 Task: Write the name "Softage" in blank input field and Click Add button Under Select in New Bill.
Action: Mouse moved to (118, 19)
Screenshot: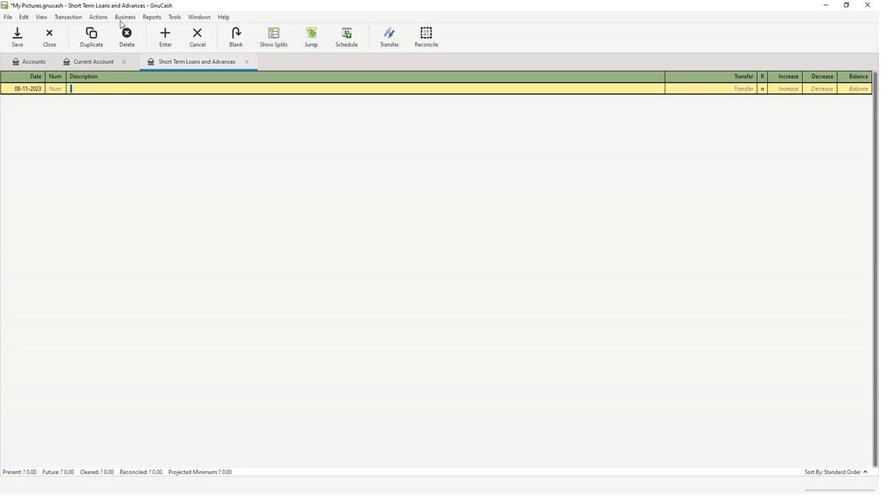 
Action: Mouse pressed left at (118, 19)
Screenshot: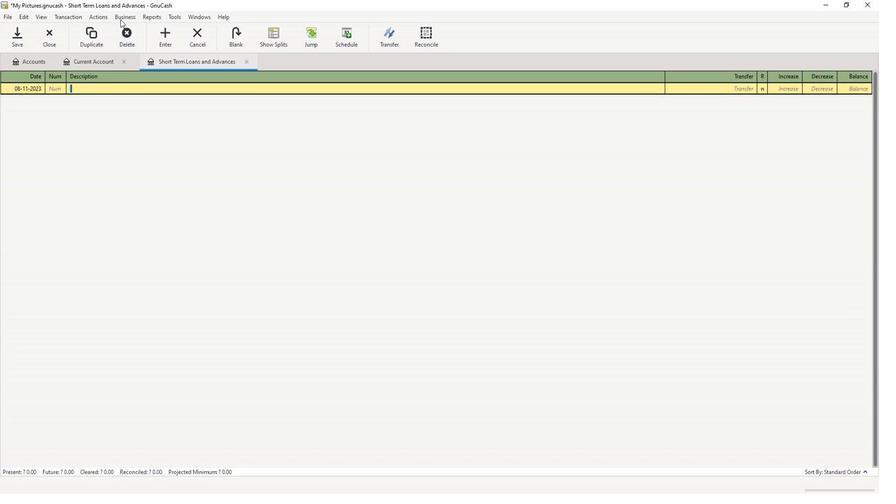 
Action: Mouse moved to (135, 37)
Screenshot: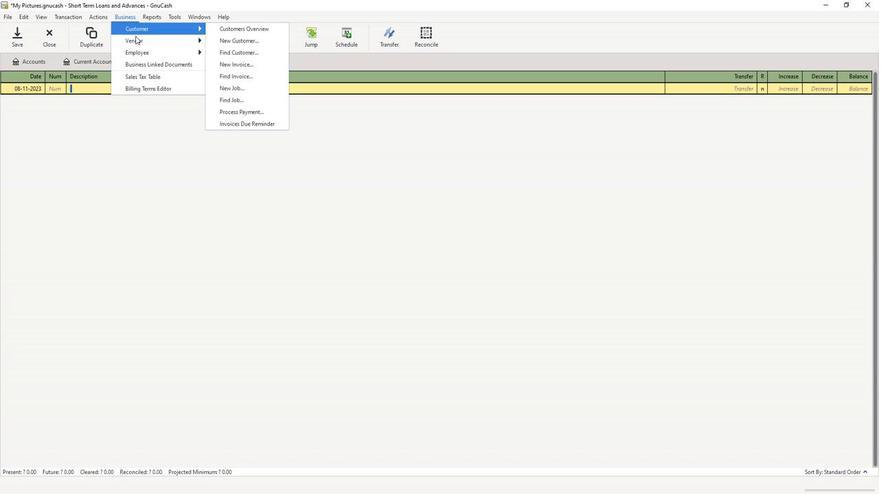 
Action: Mouse pressed left at (135, 37)
Screenshot: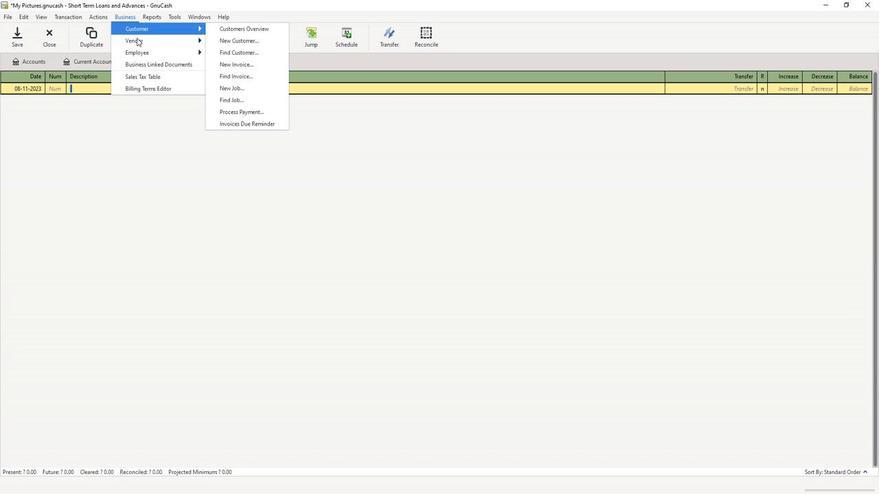 
Action: Mouse moved to (231, 77)
Screenshot: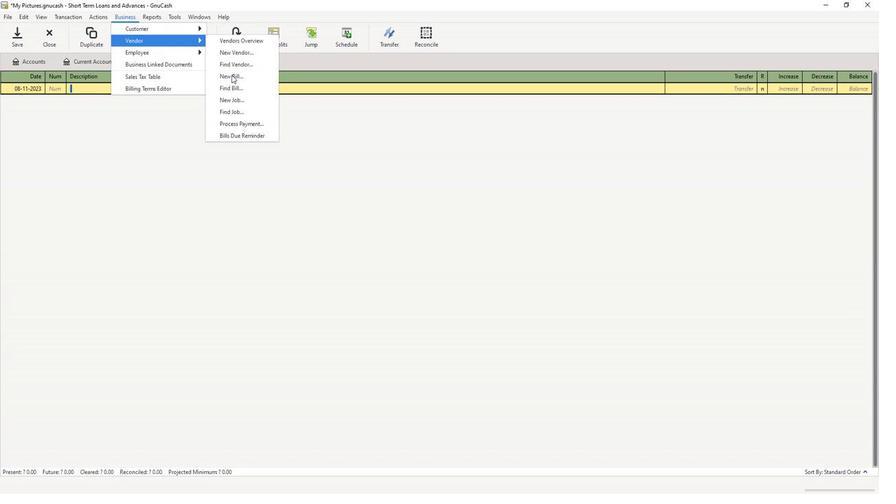 
Action: Mouse pressed left at (231, 77)
Screenshot: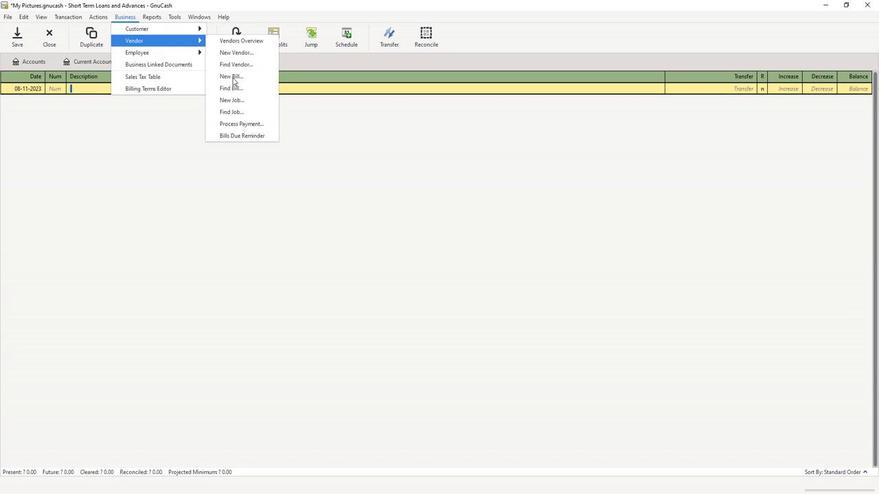 
Action: Mouse moved to (488, 308)
Screenshot: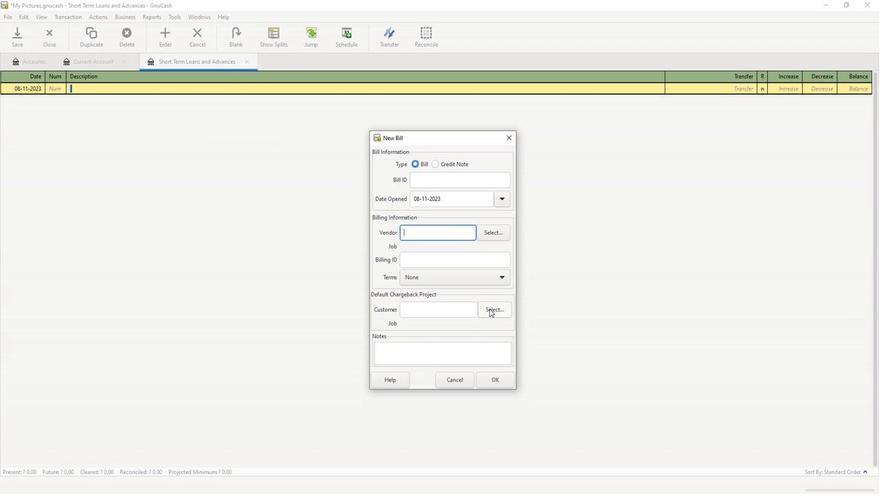 
Action: Mouse pressed left at (488, 308)
Screenshot: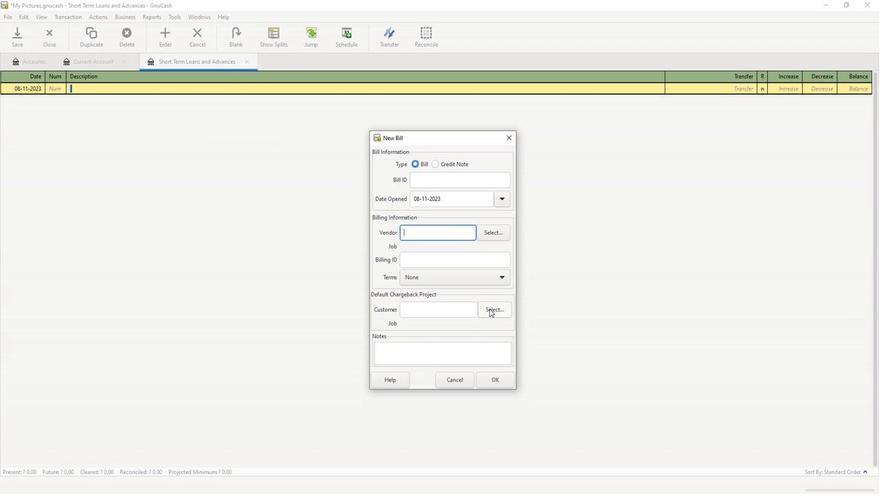 
Action: Mouse moved to (445, 238)
Screenshot: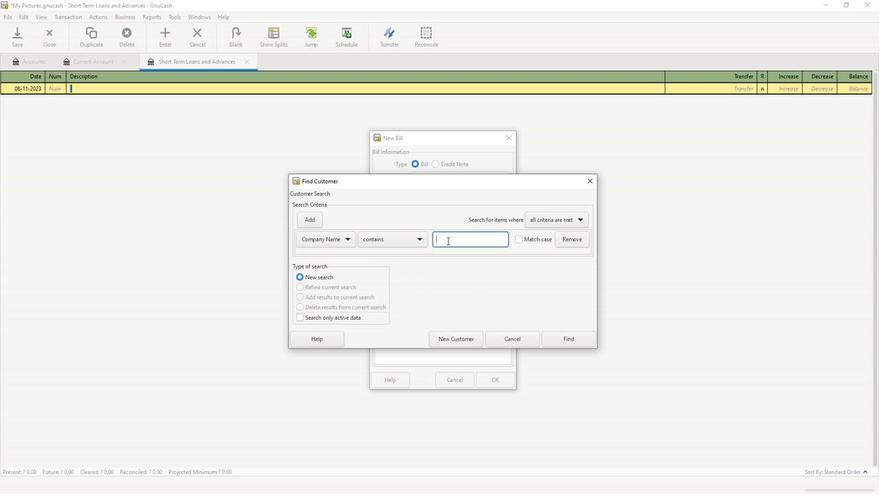 
Action: Mouse pressed left at (445, 238)
Screenshot: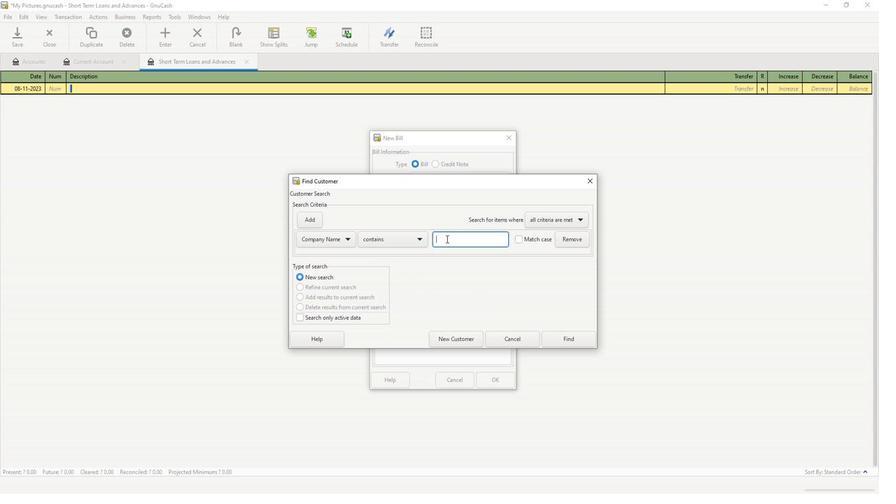 
Action: Key pressed softage
Screenshot: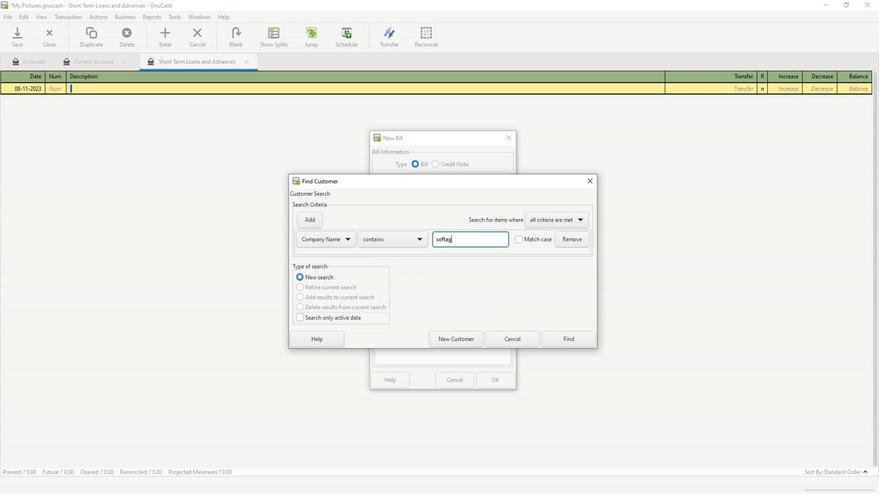
Action: Mouse moved to (309, 219)
Screenshot: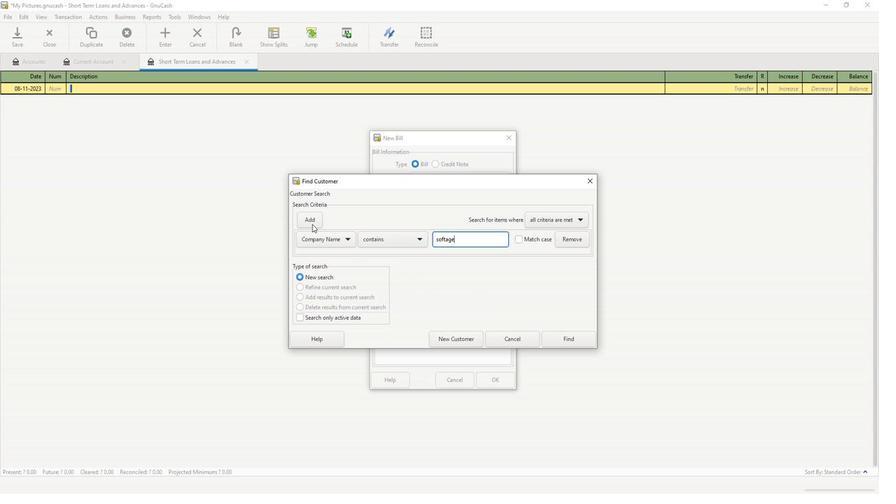 
Action: Mouse pressed left at (309, 219)
Screenshot: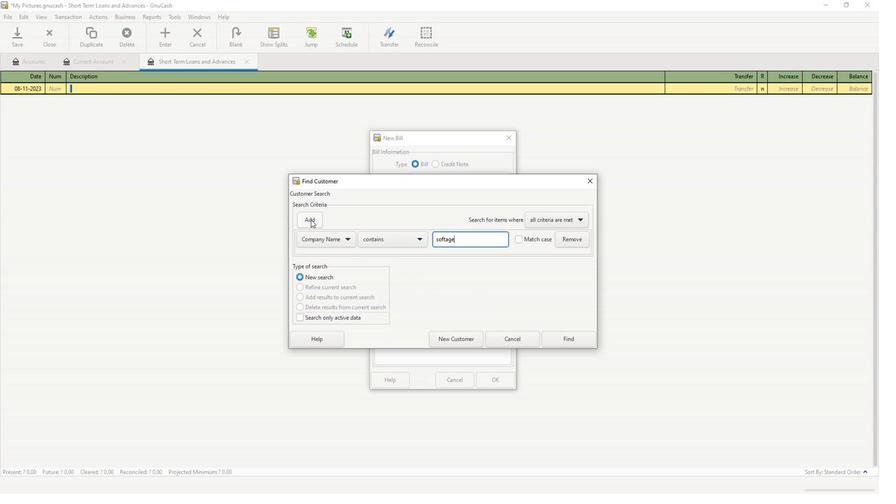 
Action: Mouse moved to (561, 339)
Screenshot: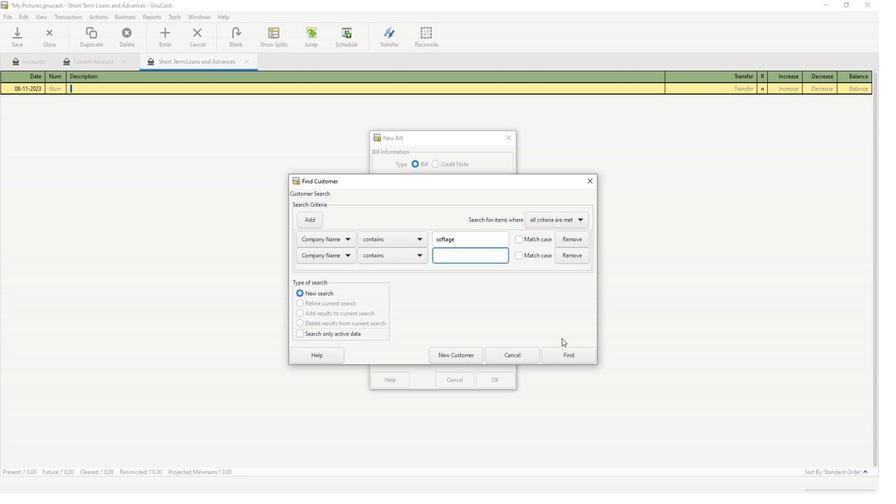 
